 Task: Create a new view in Outlook named 'Copy of Single 2' and make it visible only to you.
Action: Mouse moved to (41, 55)
Screenshot: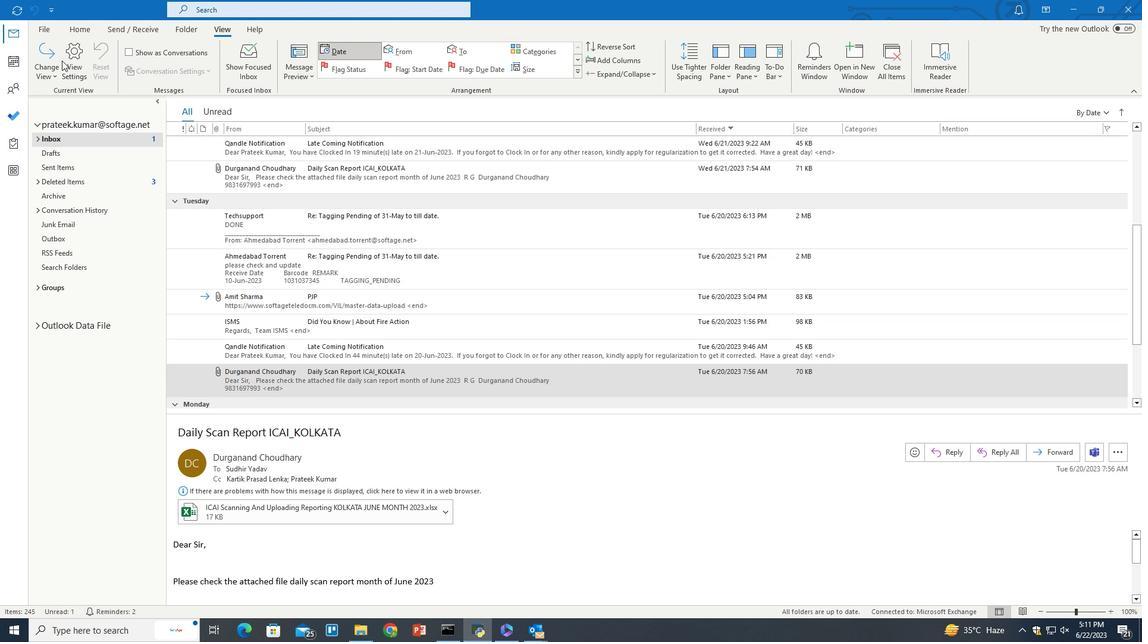 
Action: Mouse pressed left at (41, 55)
Screenshot: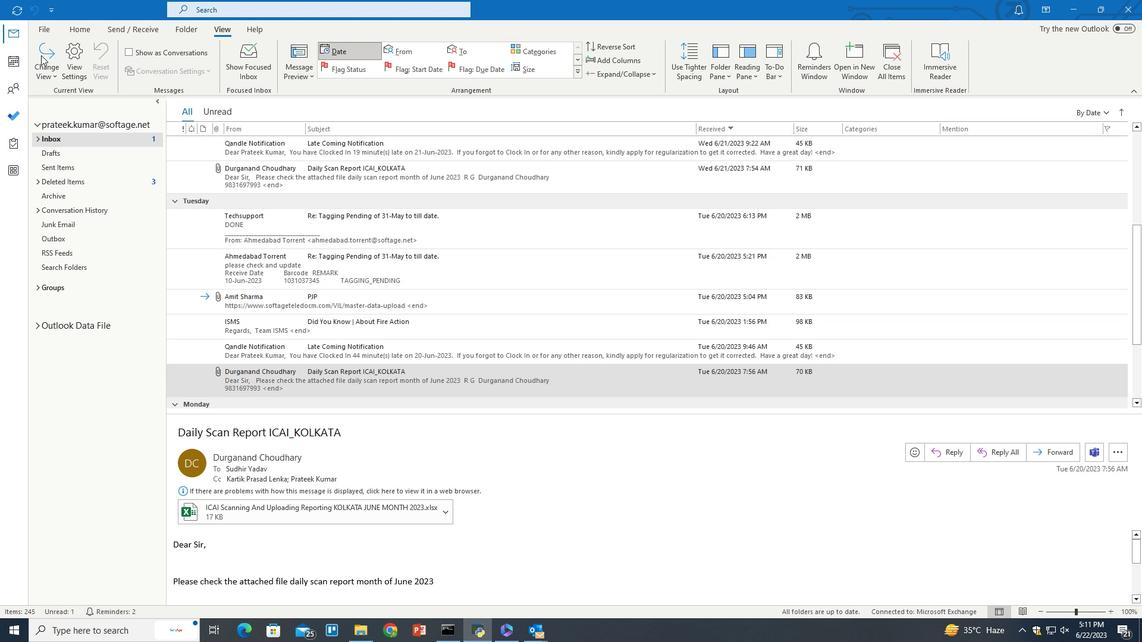 
Action: Mouse pressed left at (41, 55)
Screenshot: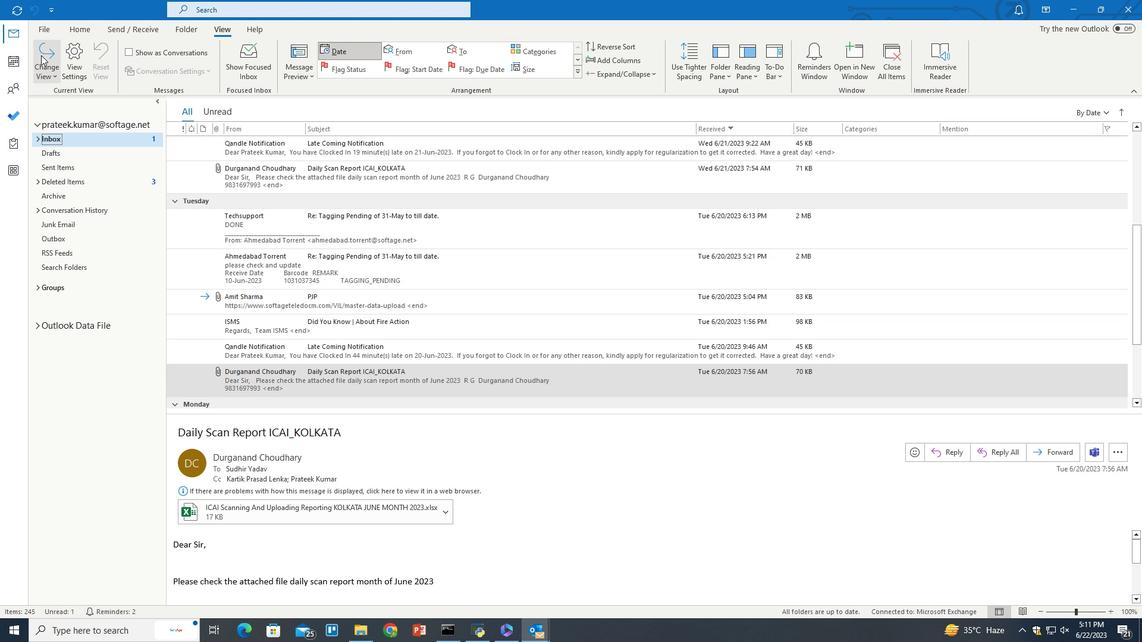 
Action: Mouse moved to (81, 149)
Screenshot: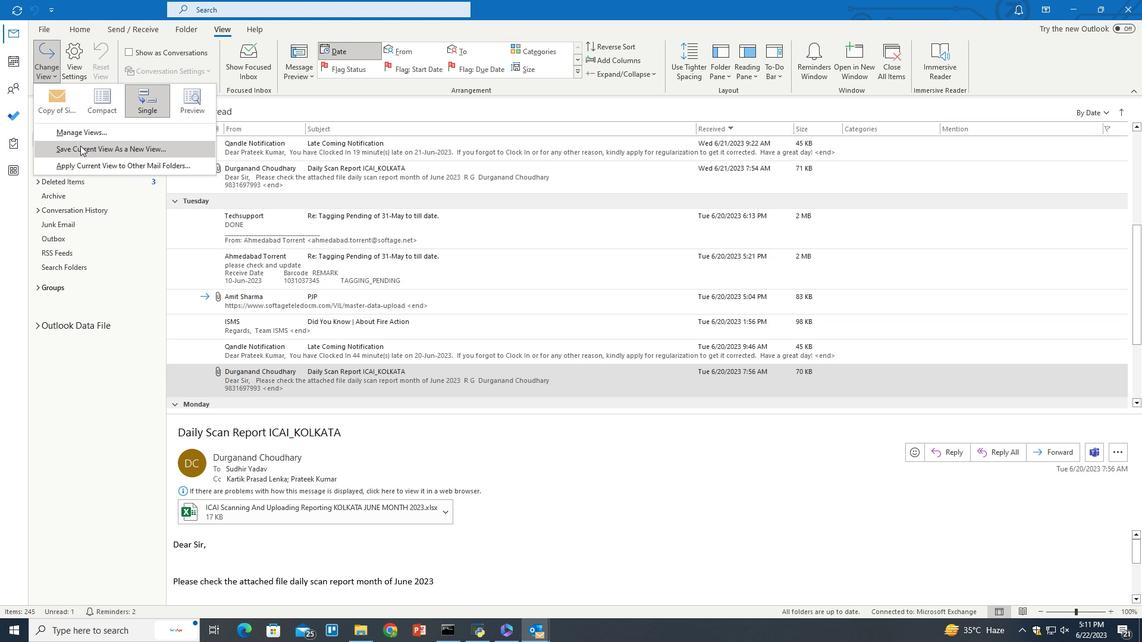 
Action: Mouse pressed left at (81, 149)
Screenshot: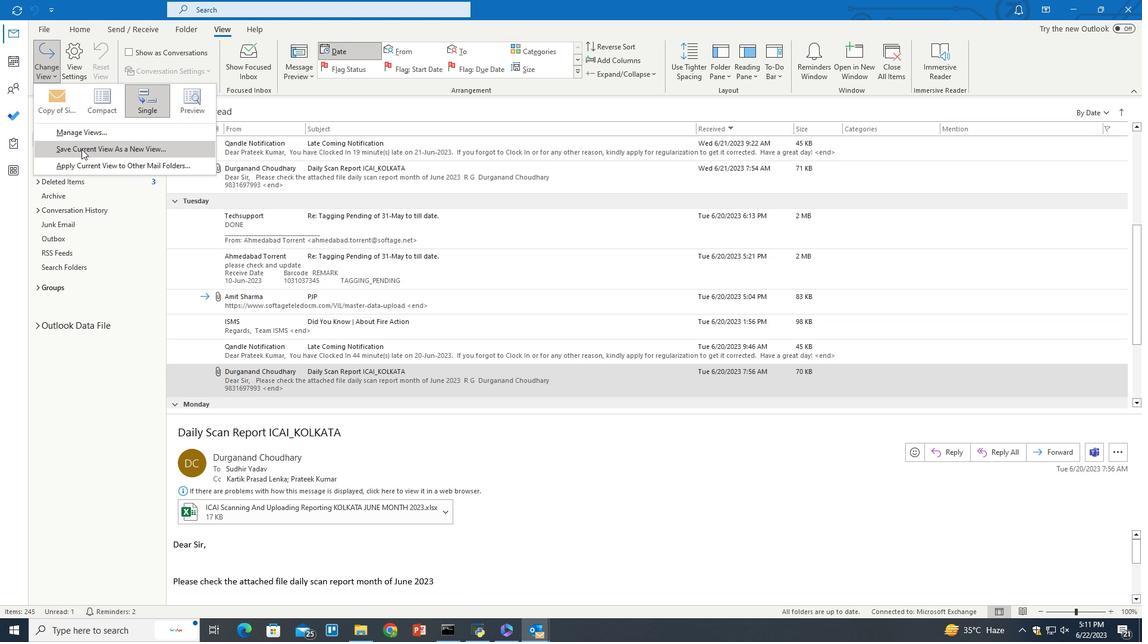
Action: Mouse moved to (580, 349)
Screenshot: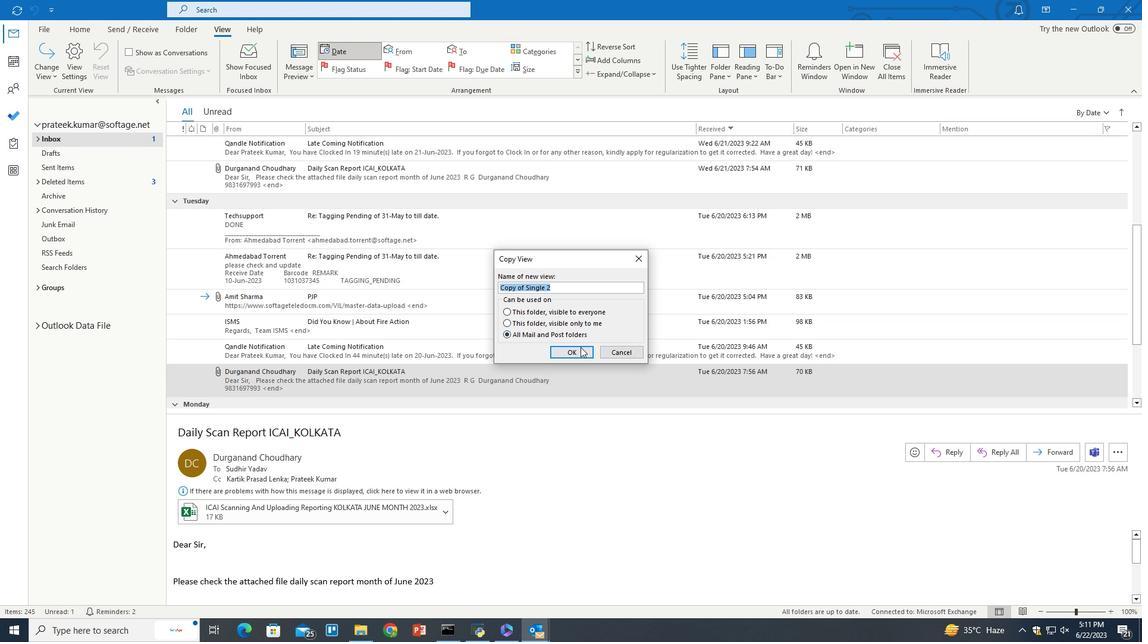 
Action: Mouse pressed left at (580, 349)
Screenshot: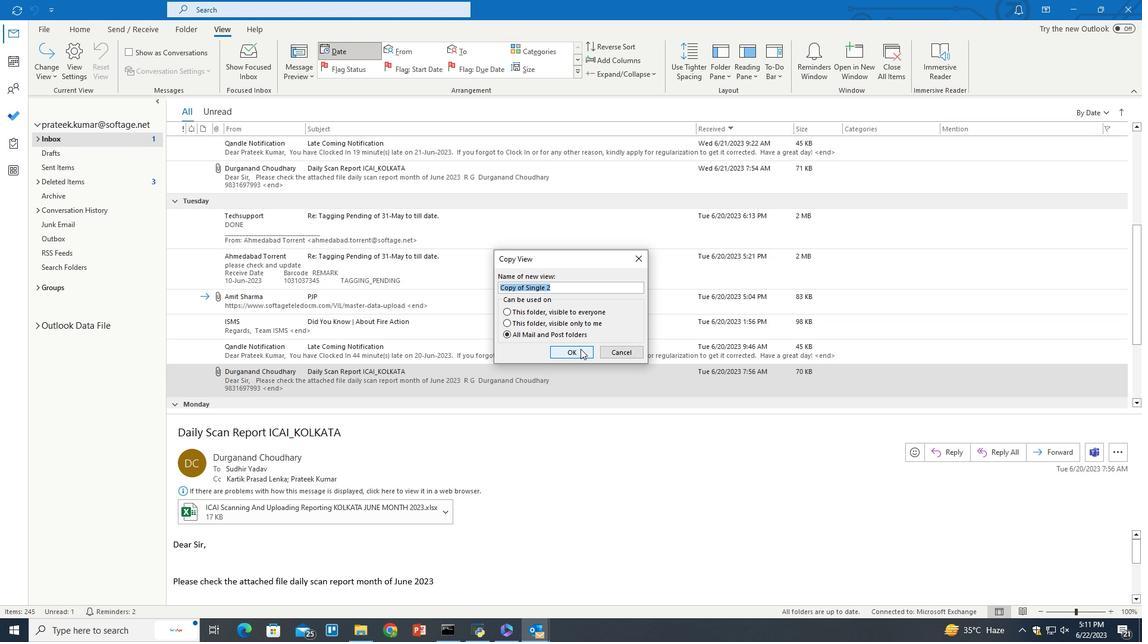 
Action: Mouse moved to (580, 349)
Screenshot: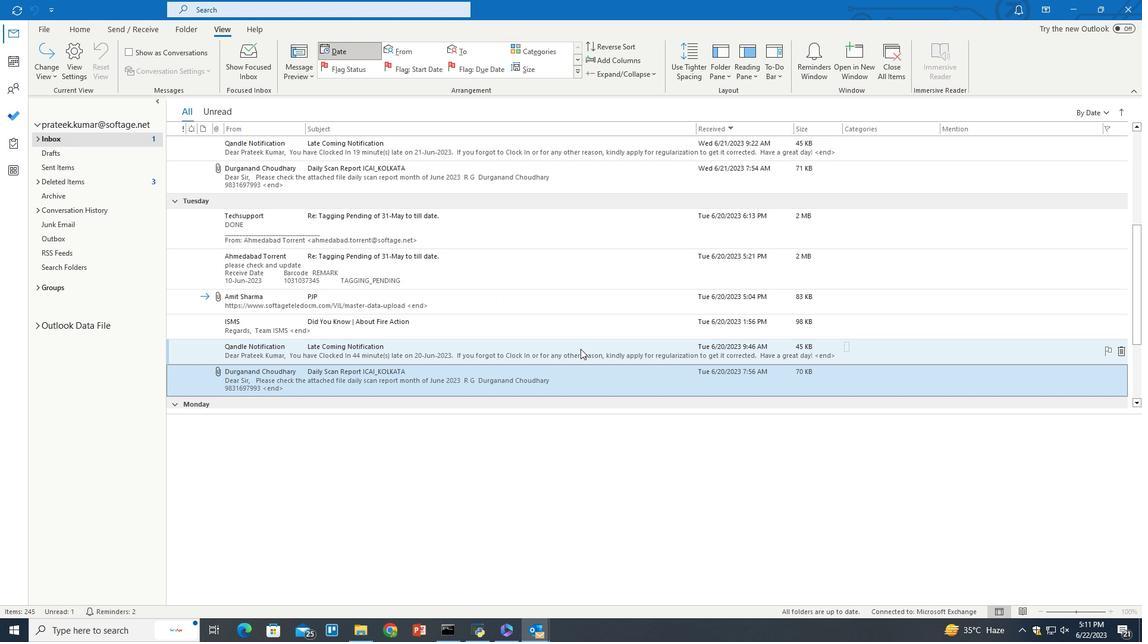 
